 Task: Start exploring the feature for any issues or updates.
Action: Mouse moved to (175, 574)
Screenshot: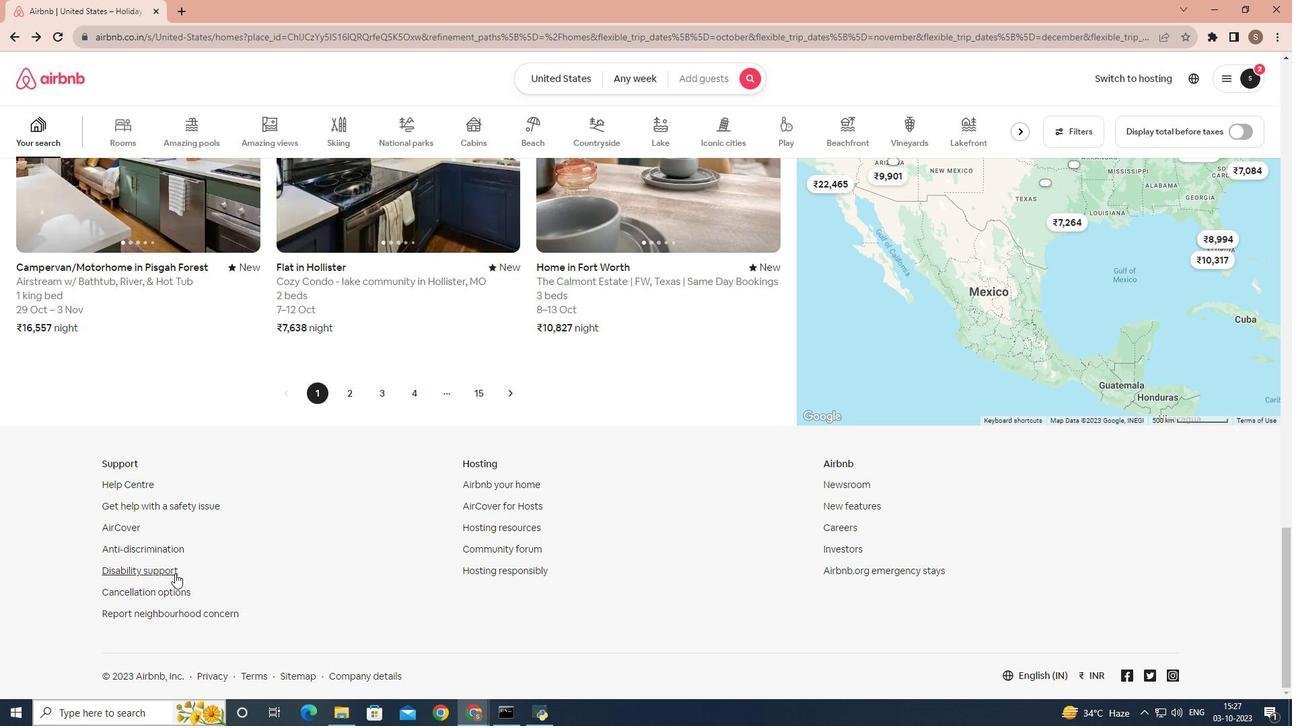 
Action: Mouse pressed left at (175, 574)
Screenshot: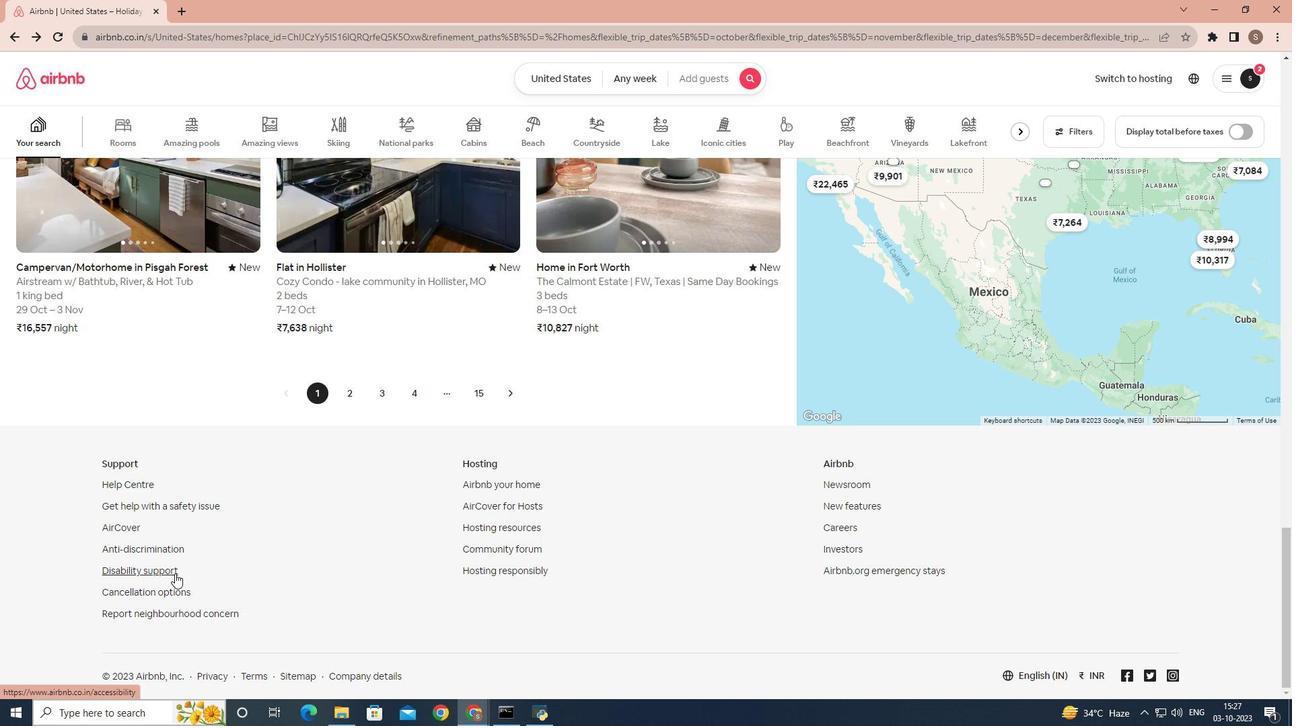 
Action: Mouse moved to (444, 562)
Screenshot: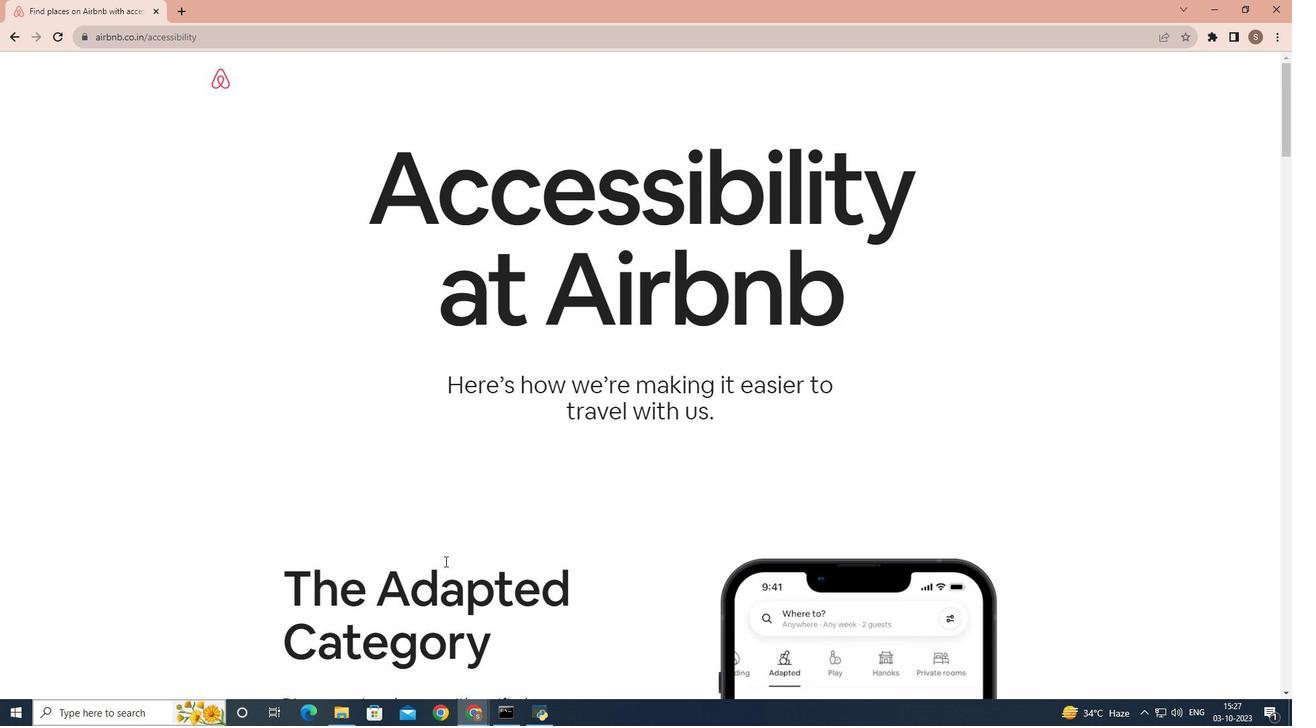 
Action: Mouse scrolled (444, 561) with delta (0, 0)
Screenshot: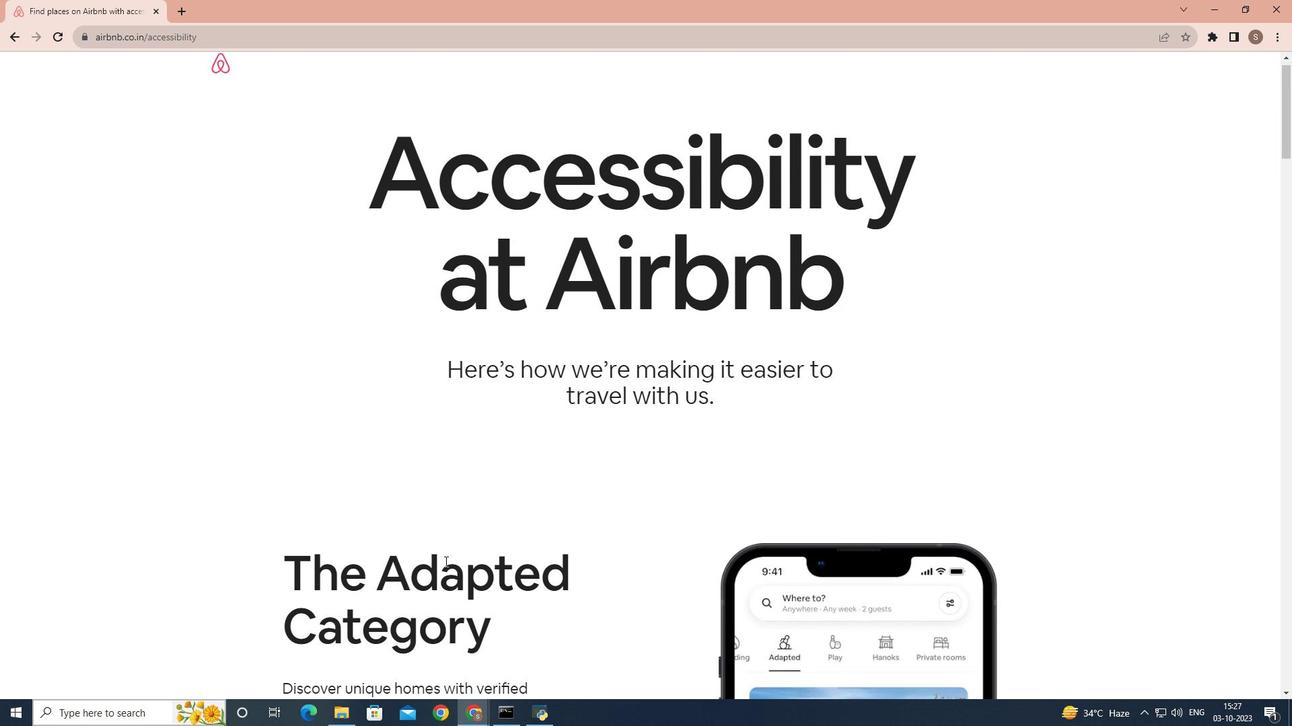 
Action: Mouse scrolled (444, 561) with delta (0, 0)
Screenshot: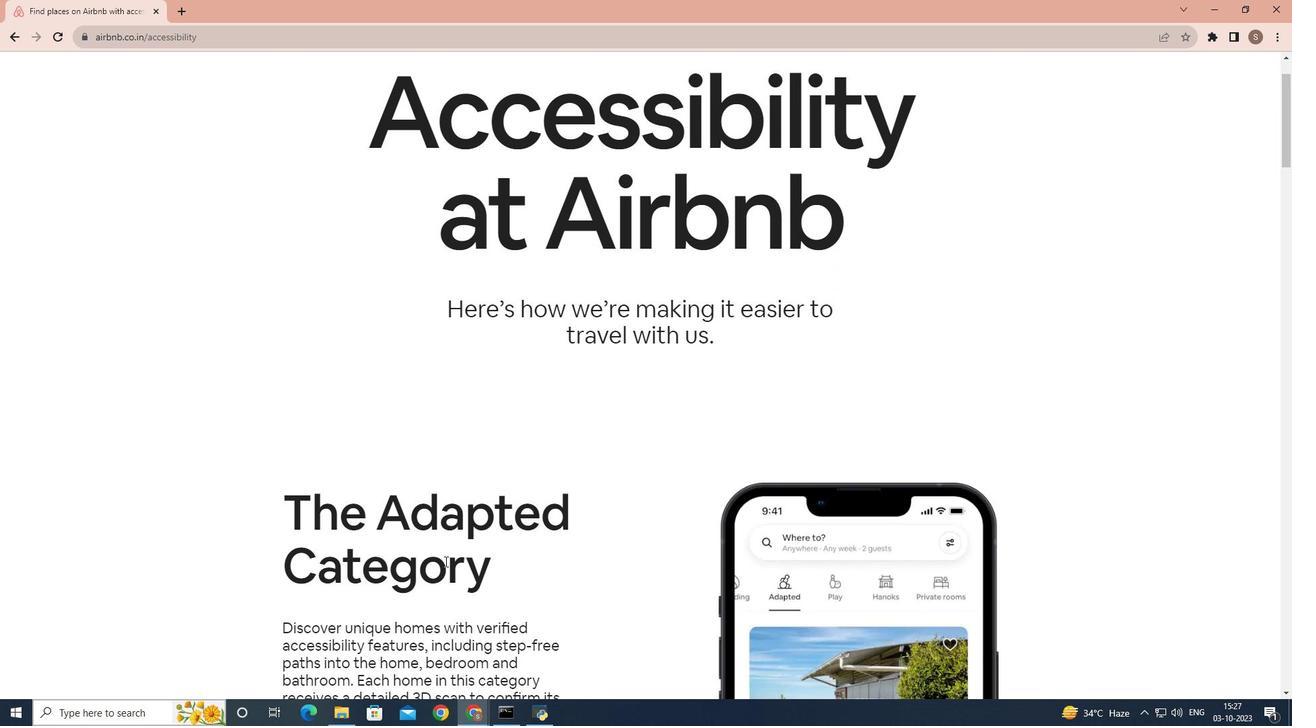 
Action: Mouse scrolled (444, 561) with delta (0, 0)
Screenshot: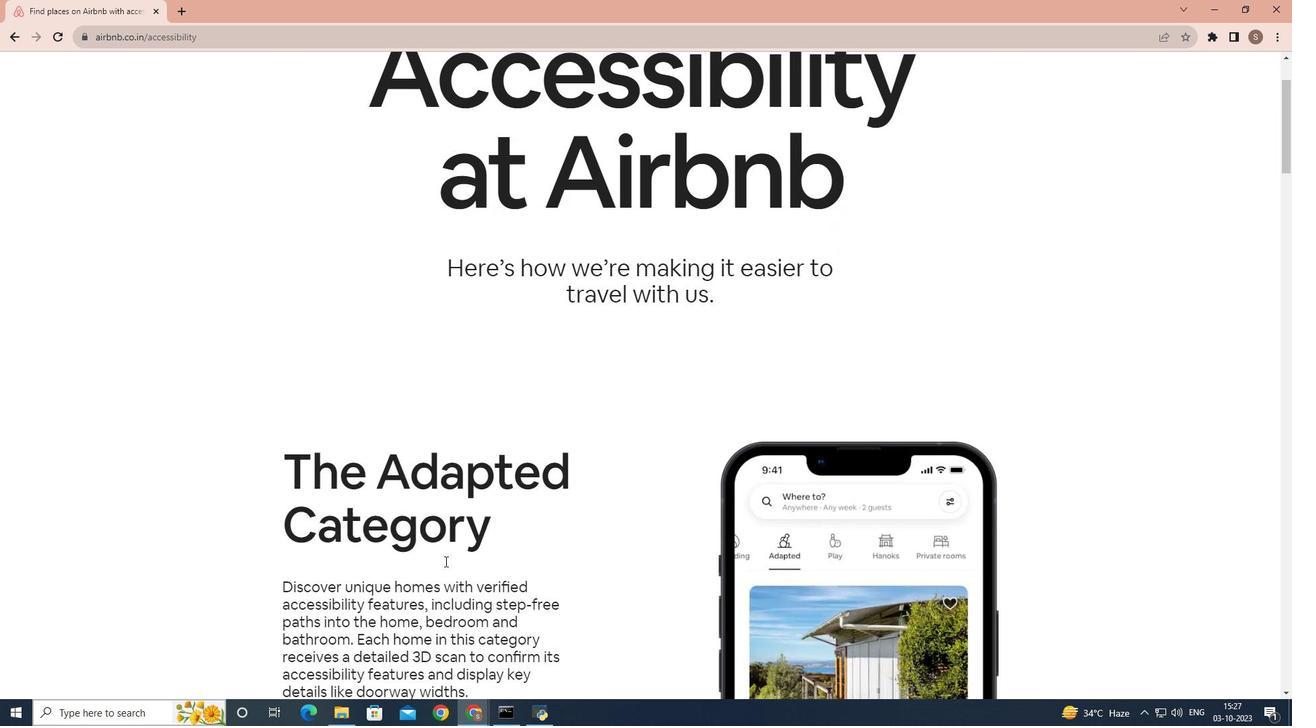 
Action: Mouse scrolled (444, 561) with delta (0, 0)
Screenshot: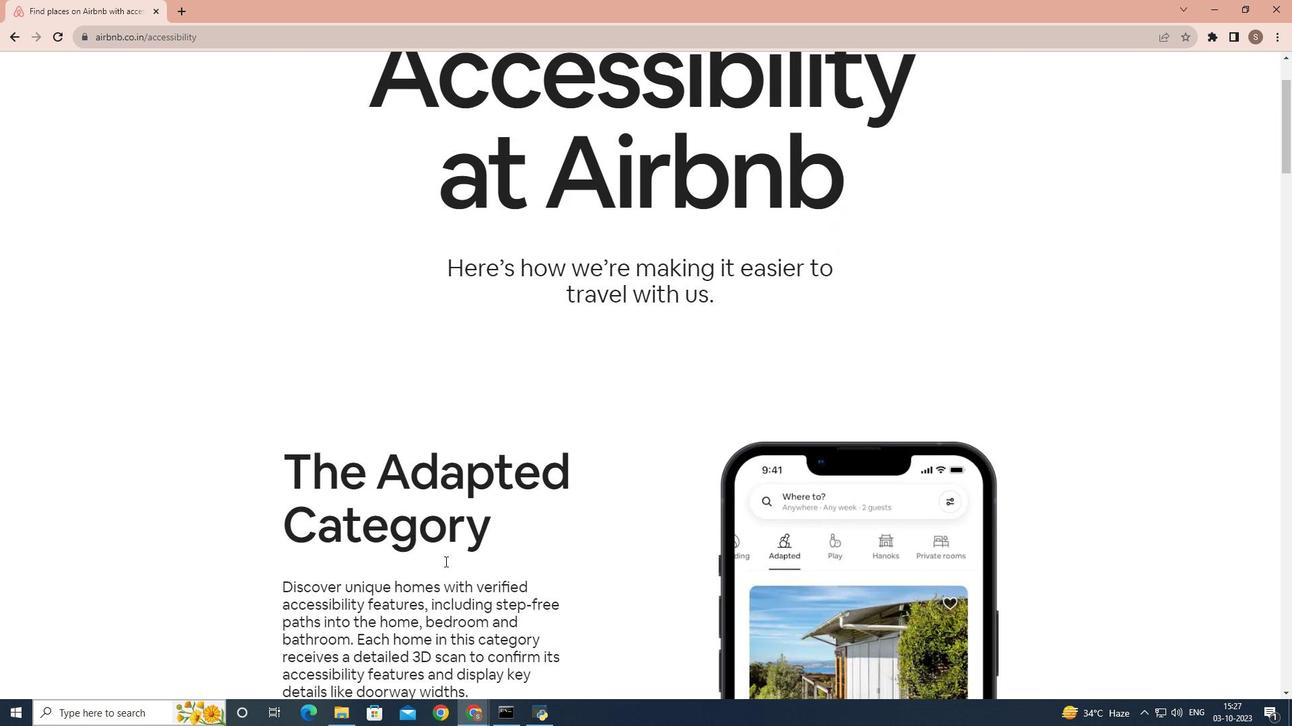 
Action: Mouse scrolled (444, 561) with delta (0, 0)
Screenshot: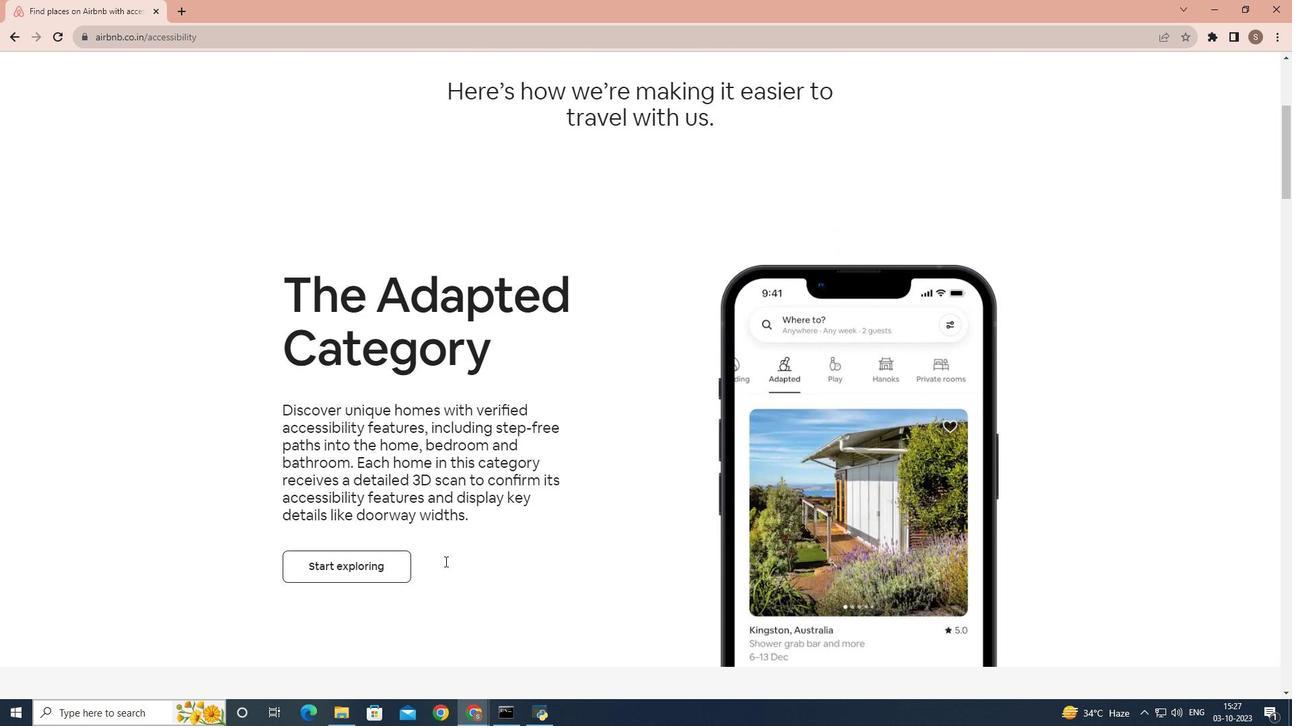 
Action: Mouse scrolled (444, 561) with delta (0, 0)
Screenshot: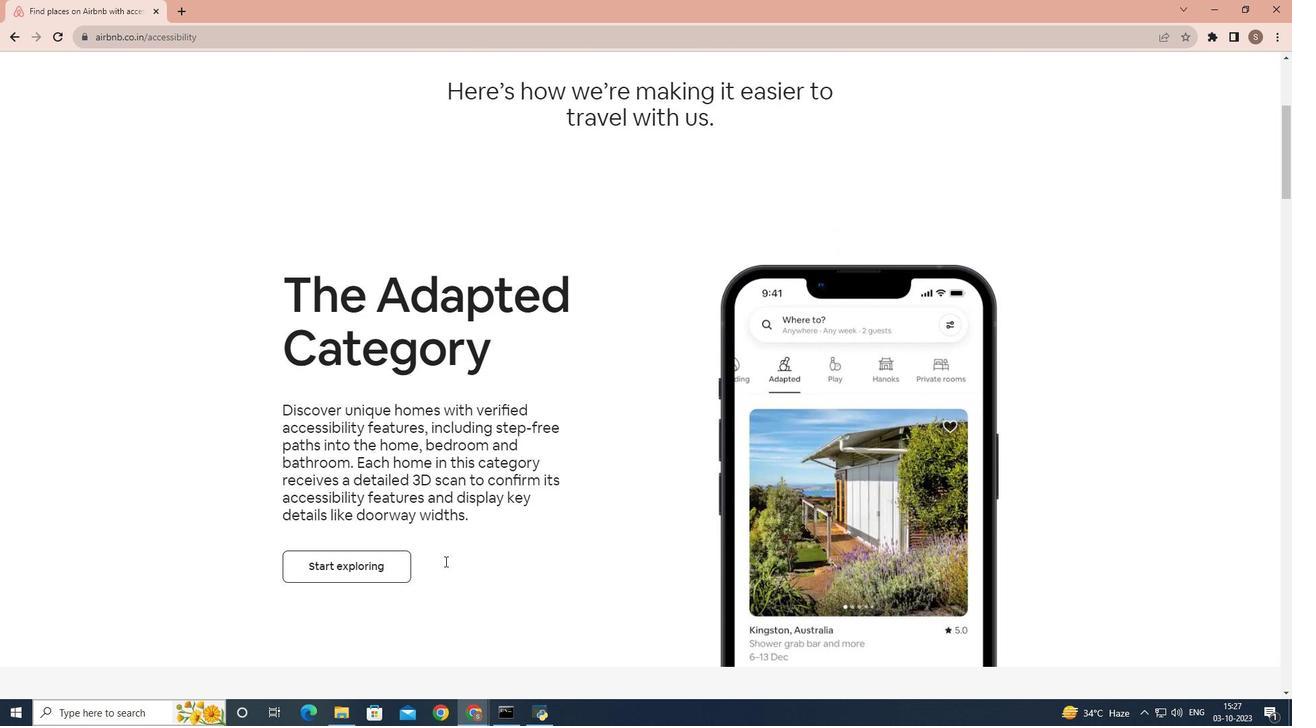 
Action: Mouse moved to (358, 456)
Screenshot: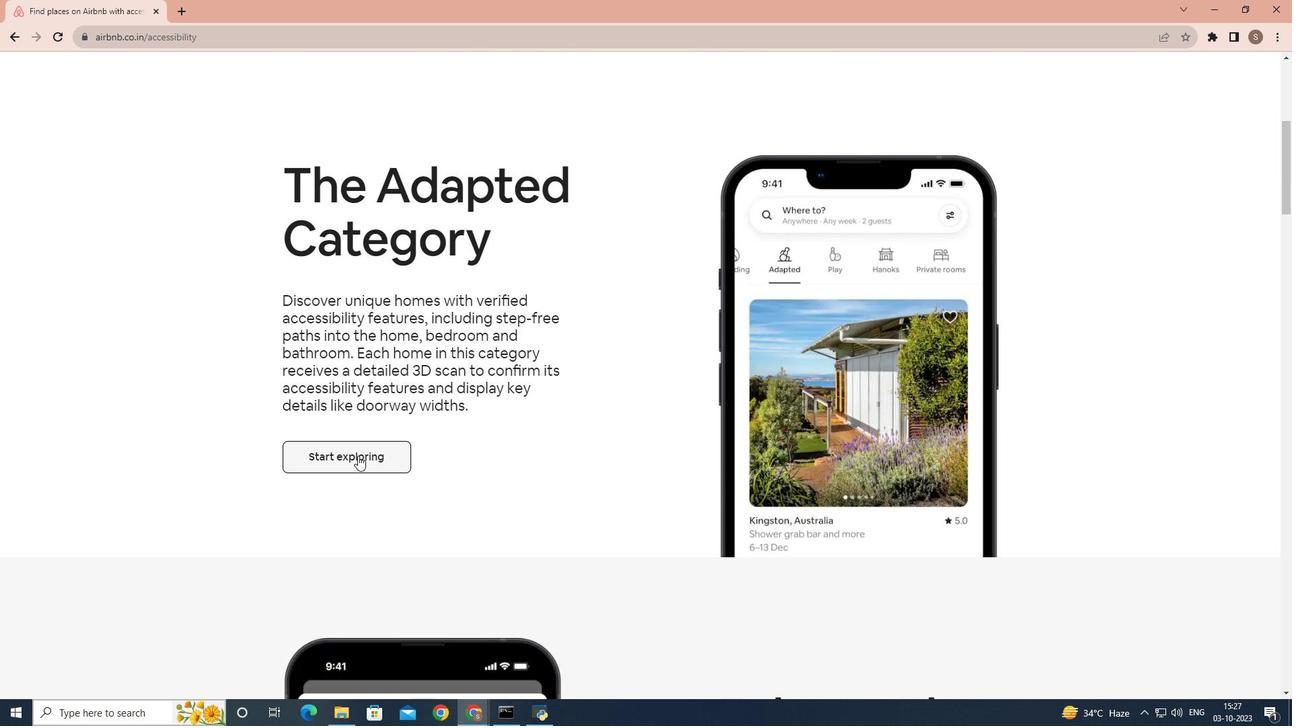 
Action: Mouse pressed left at (358, 456)
Screenshot: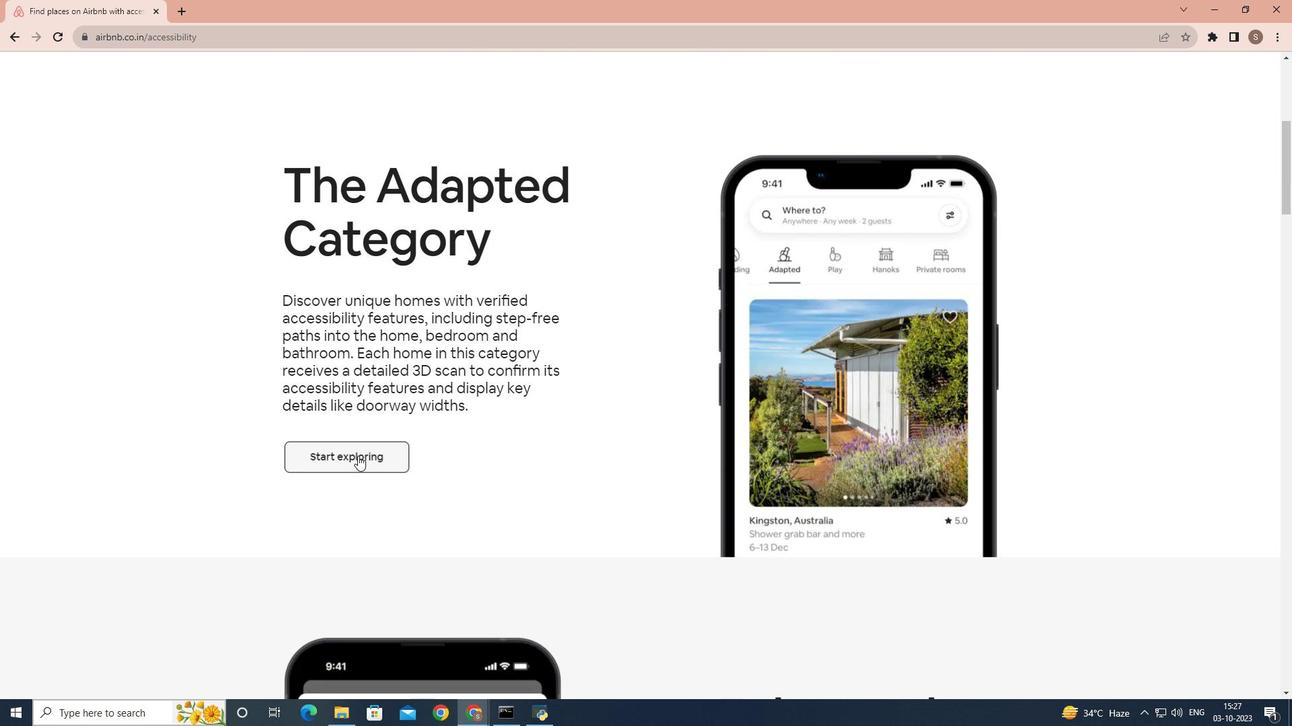 
Action: Mouse moved to (358, 455)
Screenshot: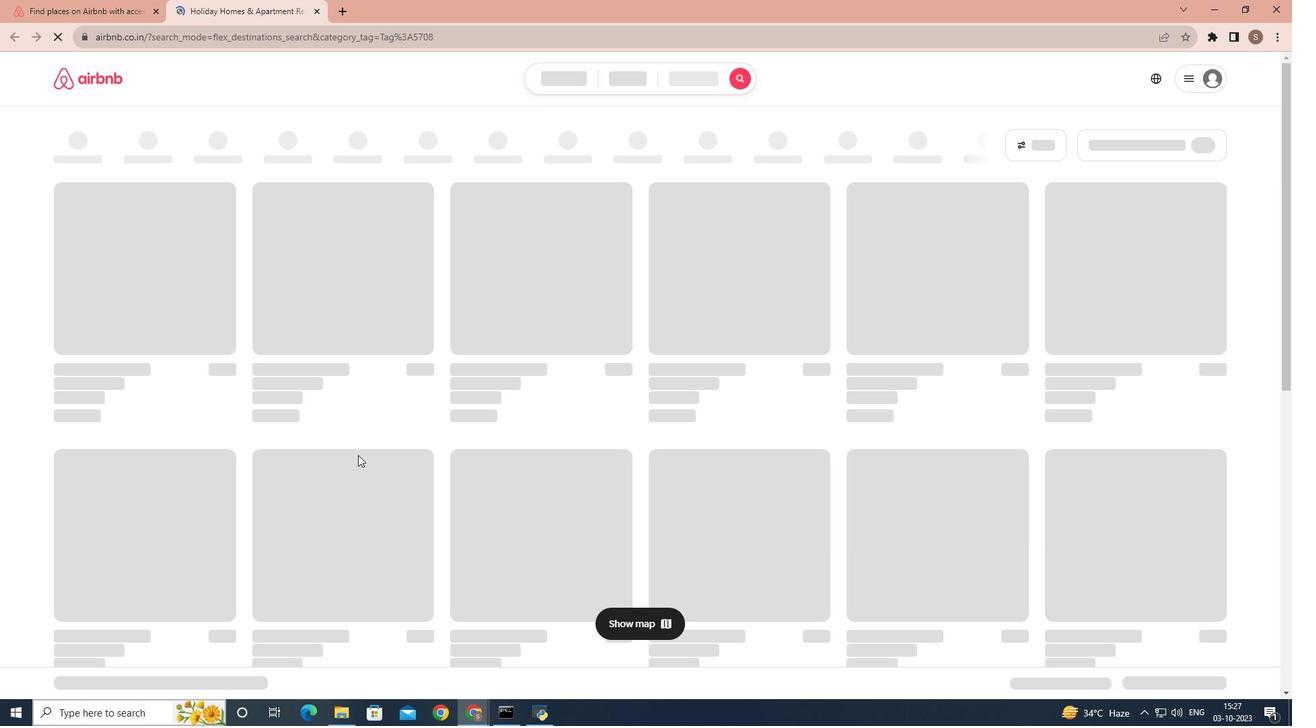 
